 Task: Insert the link: https://in.pinterest.com/ to the next slide.
Action: Mouse moved to (89, 248)
Screenshot: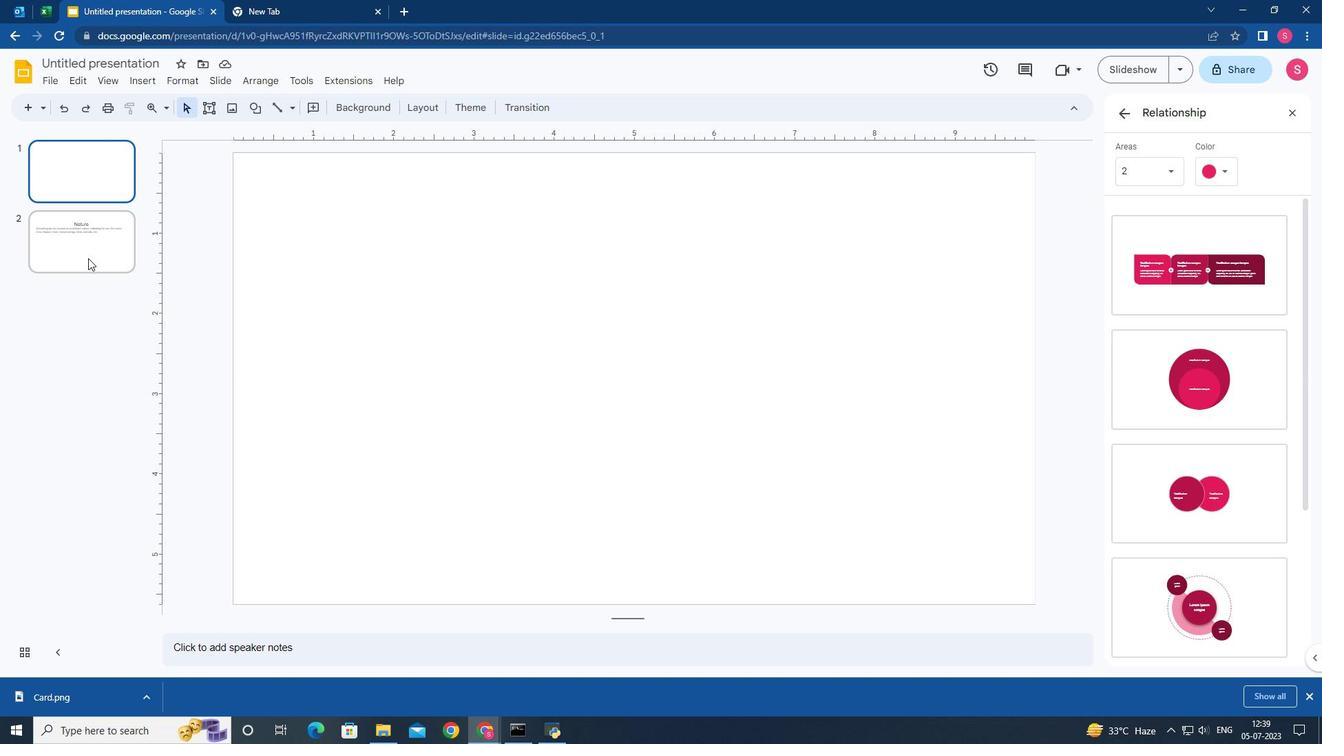 
Action: Mouse pressed left at (89, 248)
Screenshot: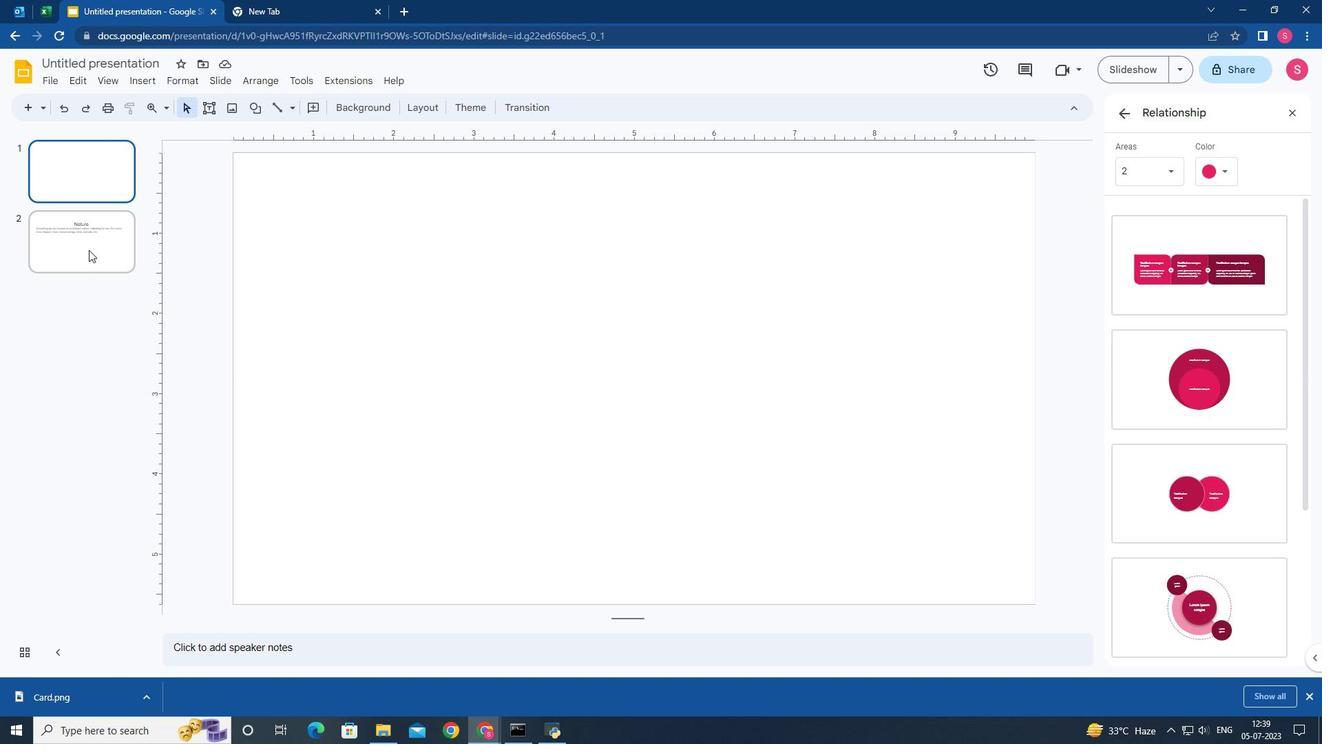 
Action: Mouse moved to (294, 236)
Screenshot: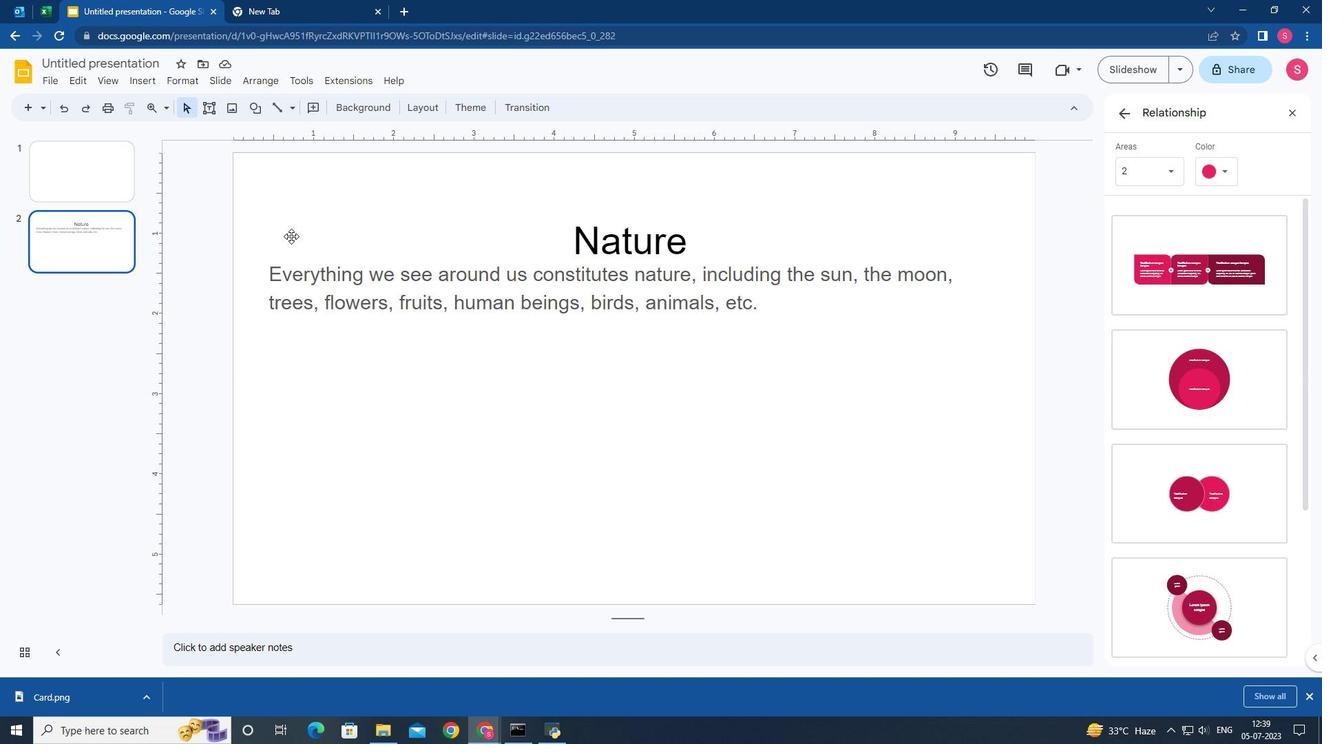 
Action: Mouse pressed left at (294, 236)
Screenshot: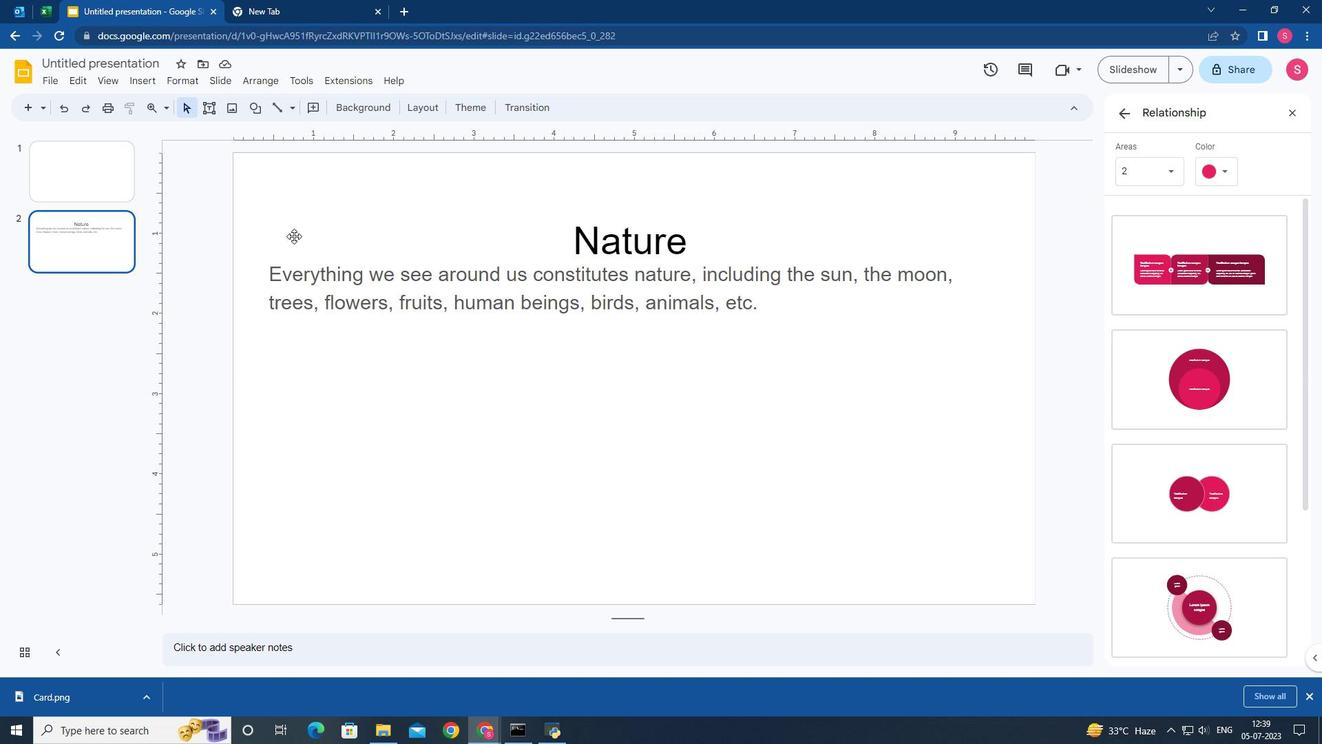 
Action: Mouse moved to (143, 84)
Screenshot: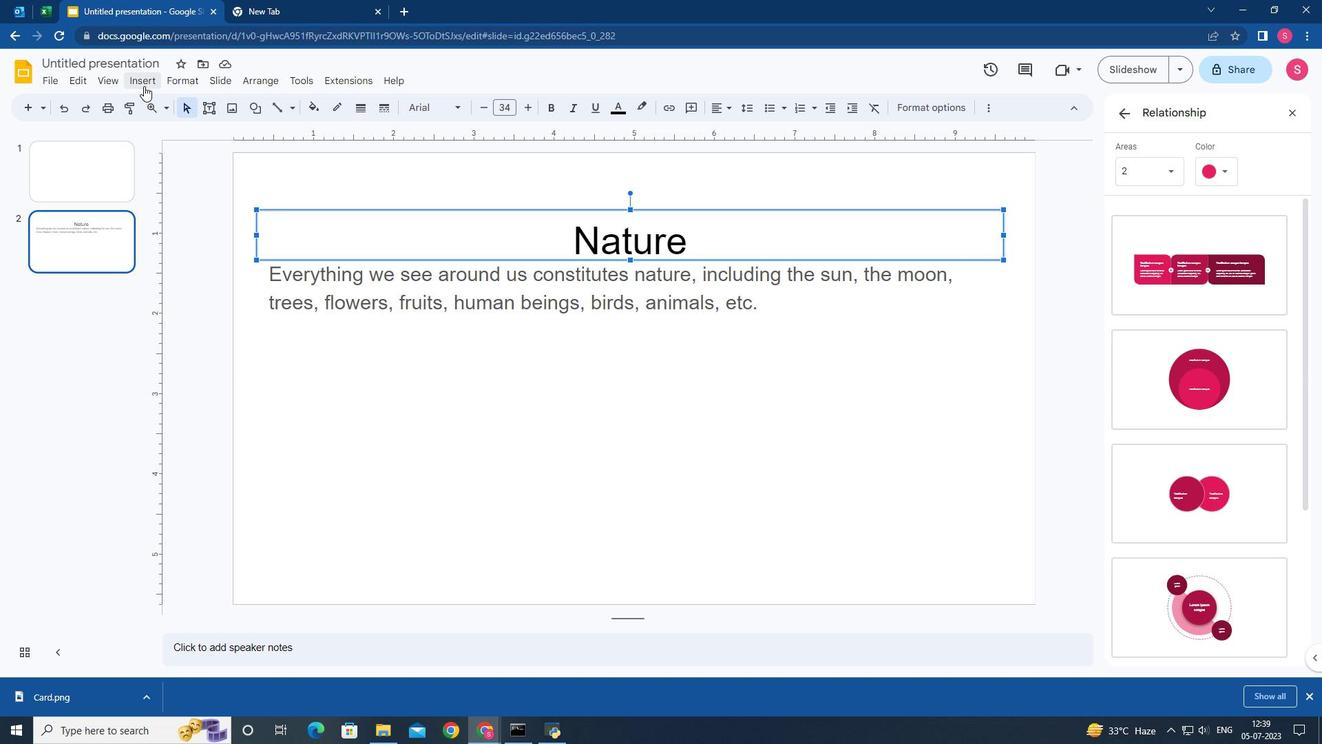 
Action: Mouse pressed left at (143, 84)
Screenshot: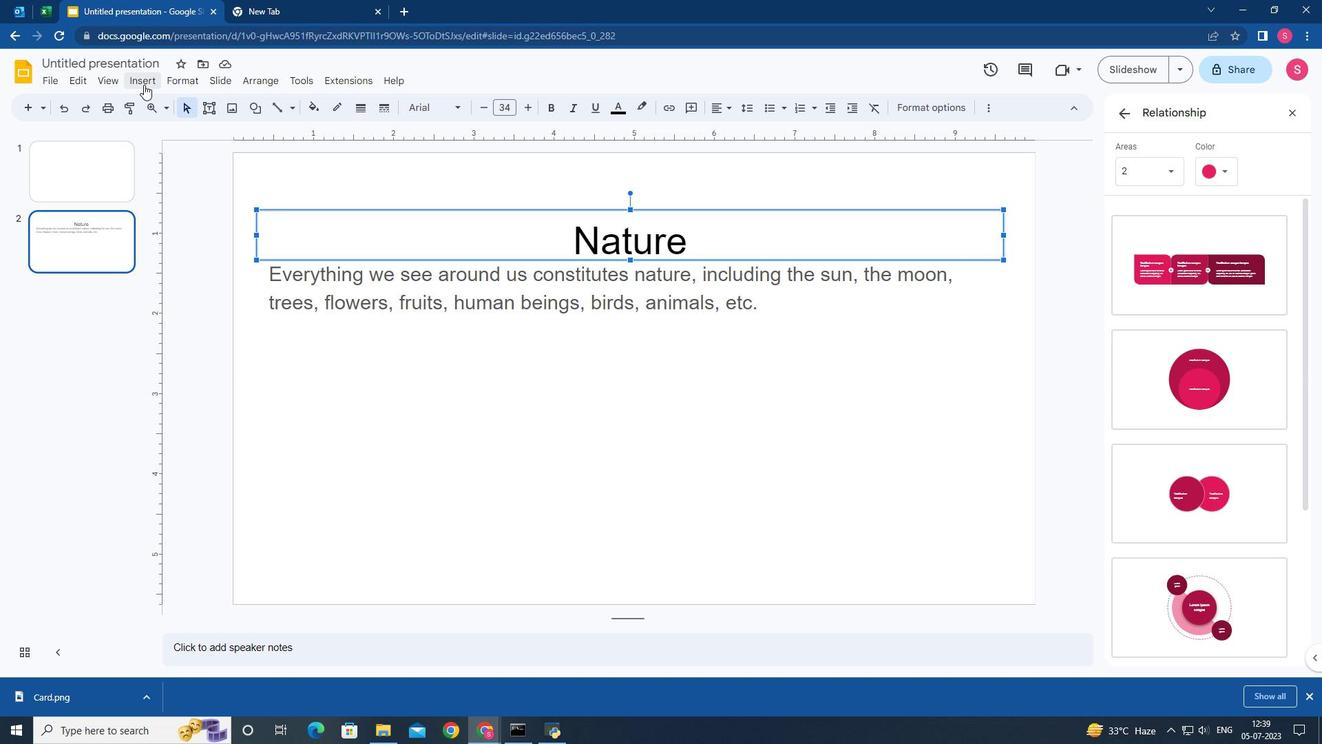 
Action: Mouse moved to (188, 387)
Screenshot: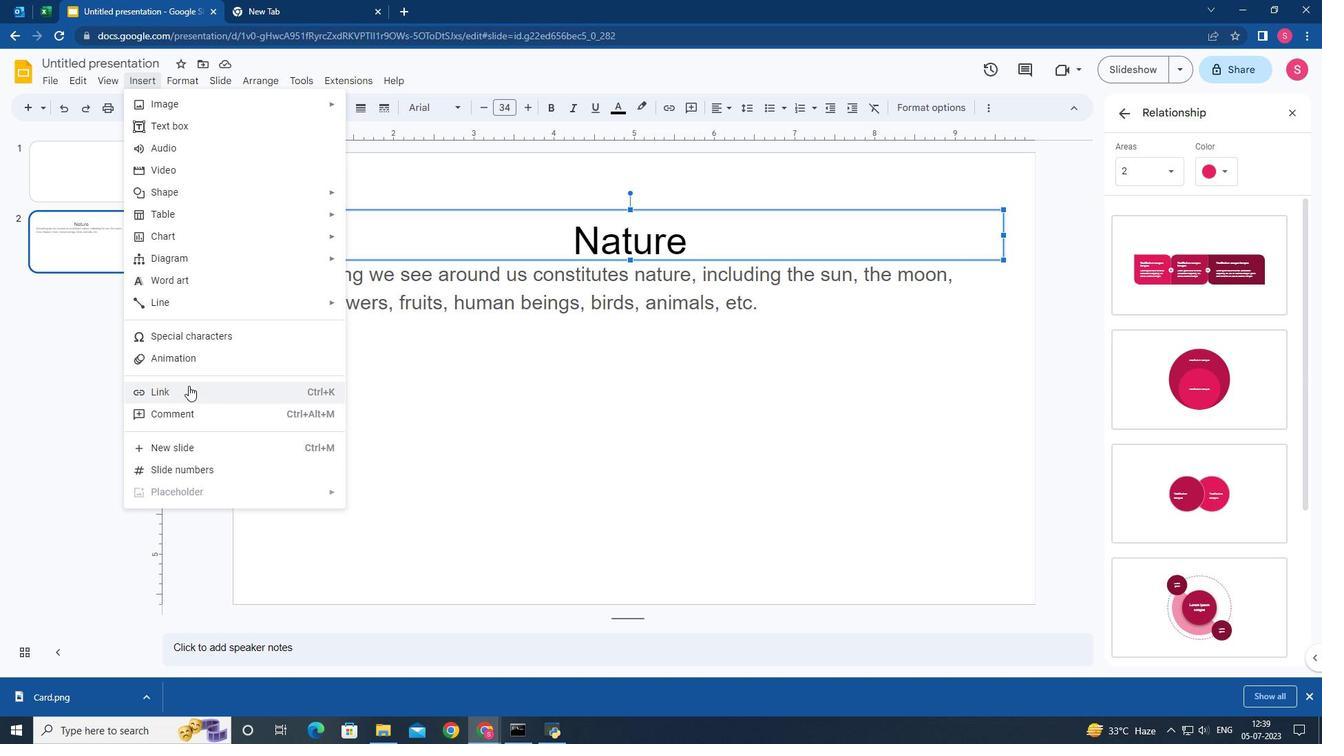 
Action: Mouse pressed left at (188, 387)
Screenshot: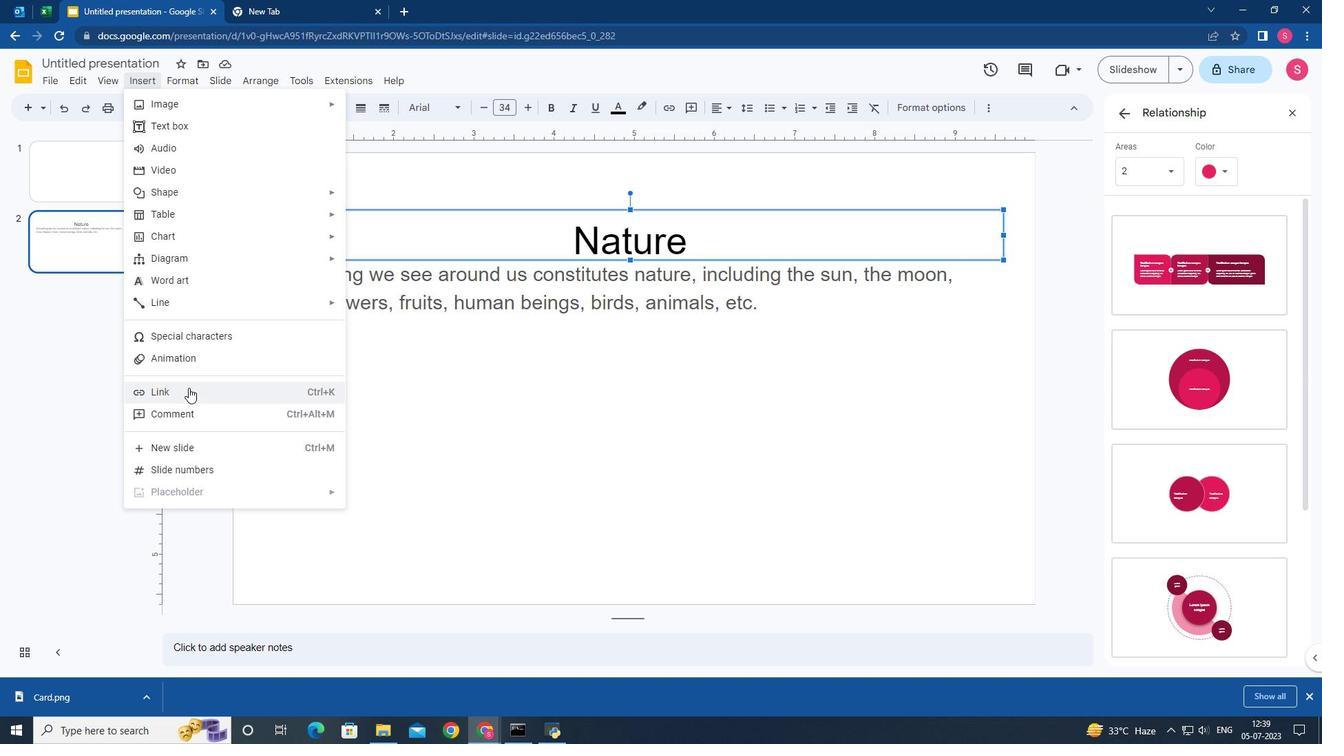 
Action: Key pressed https<Key.shift_r>://in.pinterest.com/
Screenshot: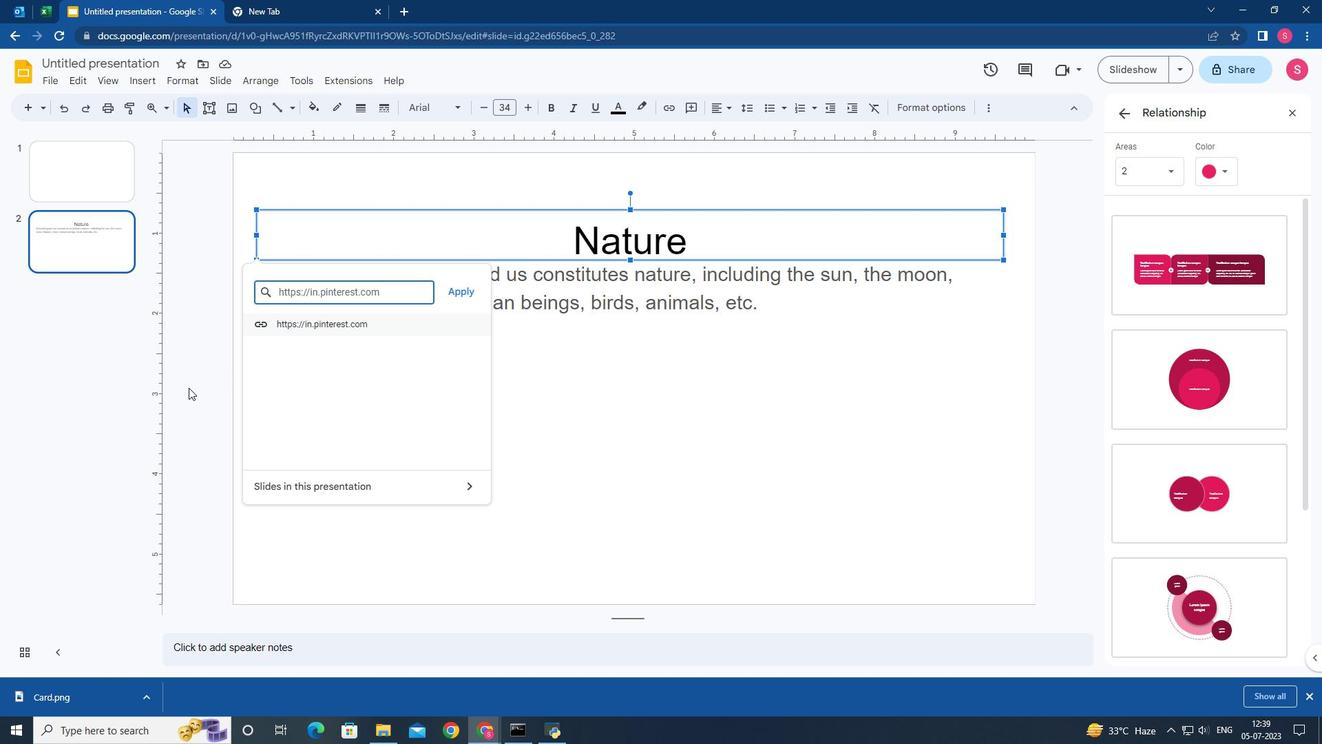 
Action: Mouse moved to (290, 323)
Screenshot: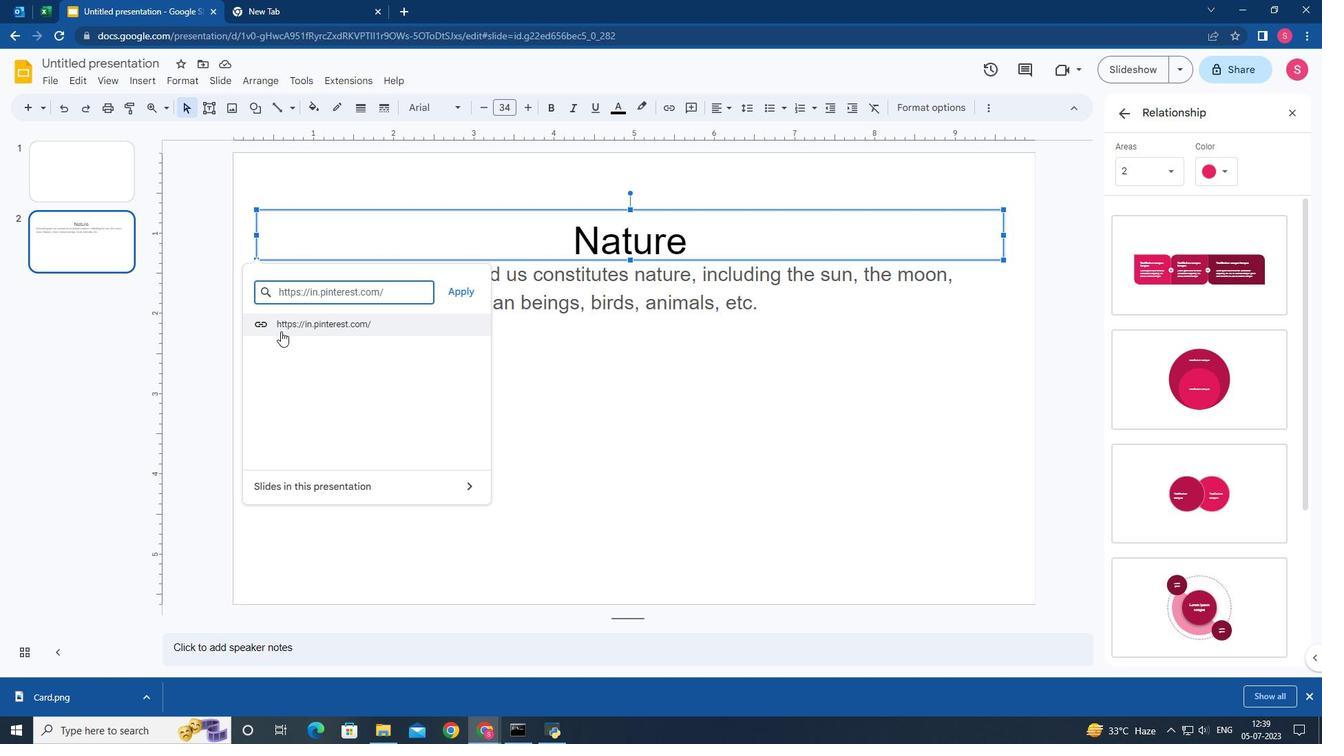 
Action: Mouse pressed left at (290, 323)
Screenshot: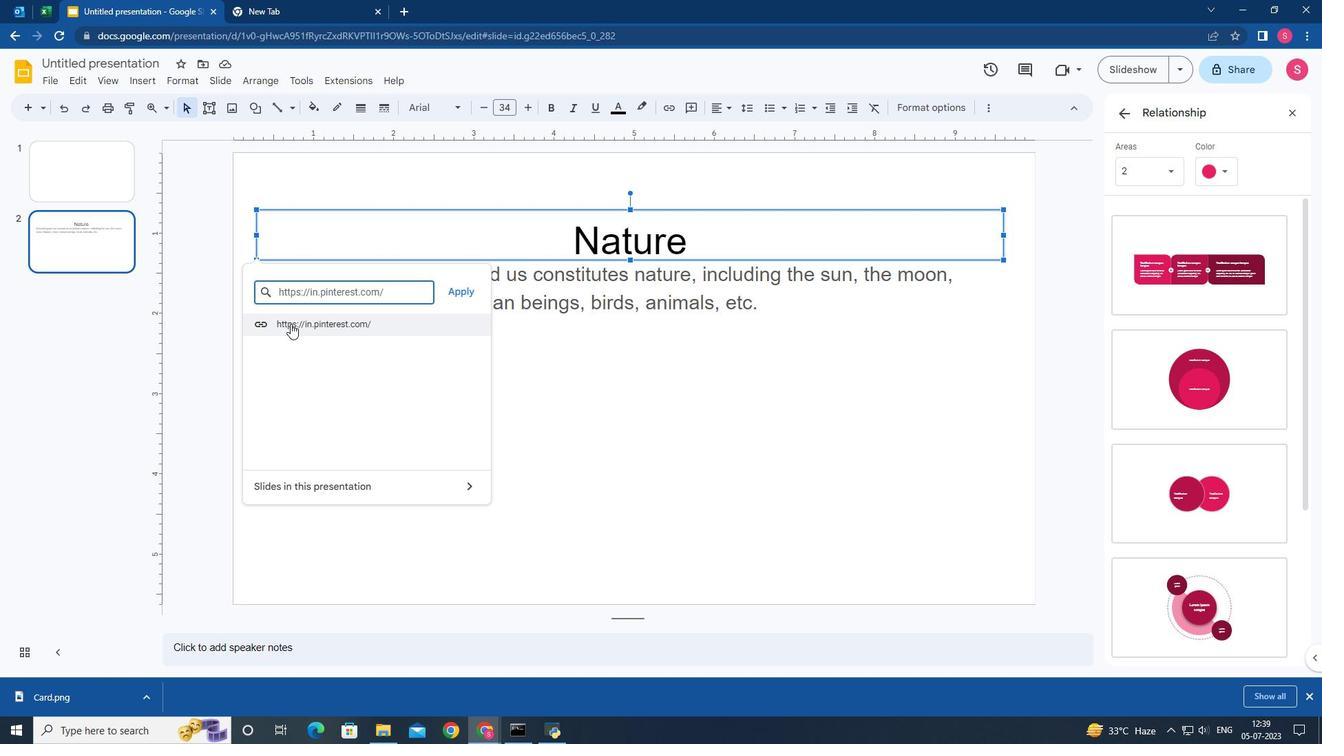 
Action: Mouse moved to (307, 392)
Screenshot: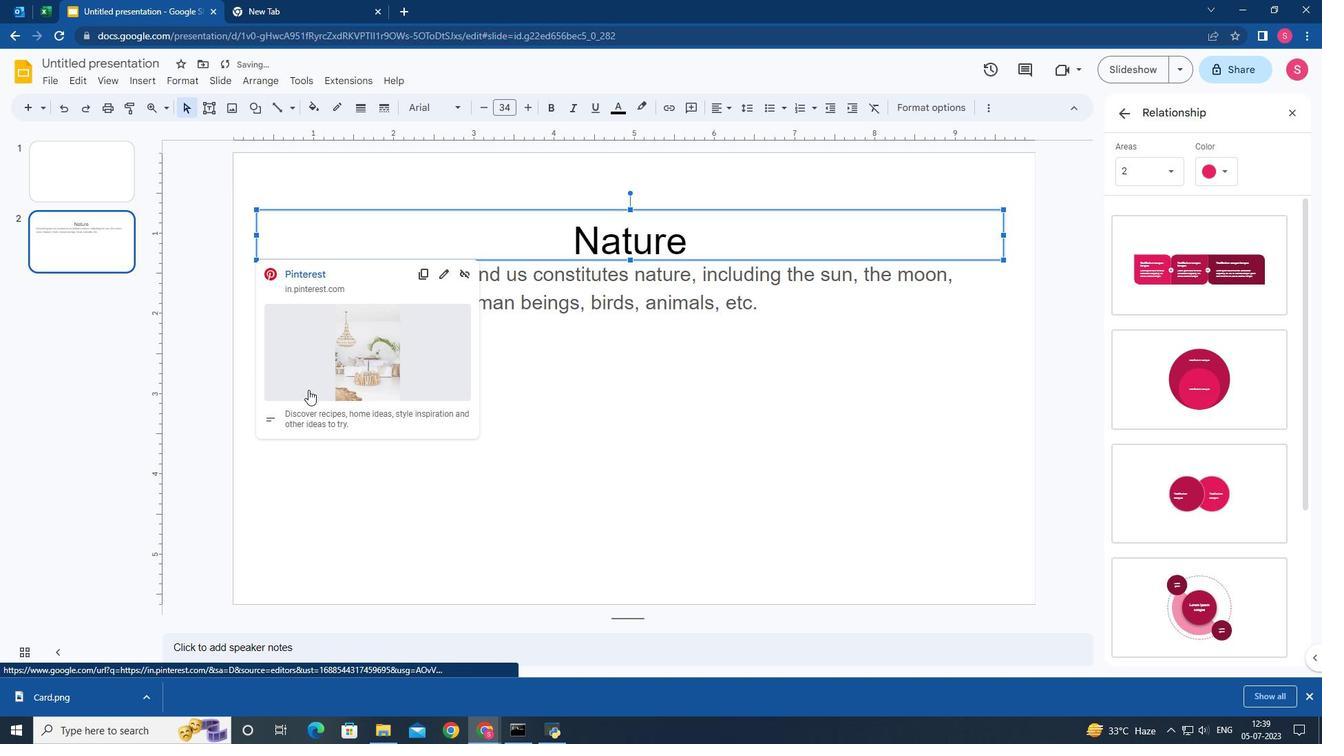 
